 Task: In the  document management.txt, change border color to  'Red' and border width to  '0.75' Select the first Column and fill it with the color  Light Yellow
Action: Mouse moved to (351, 478)
Screenshot: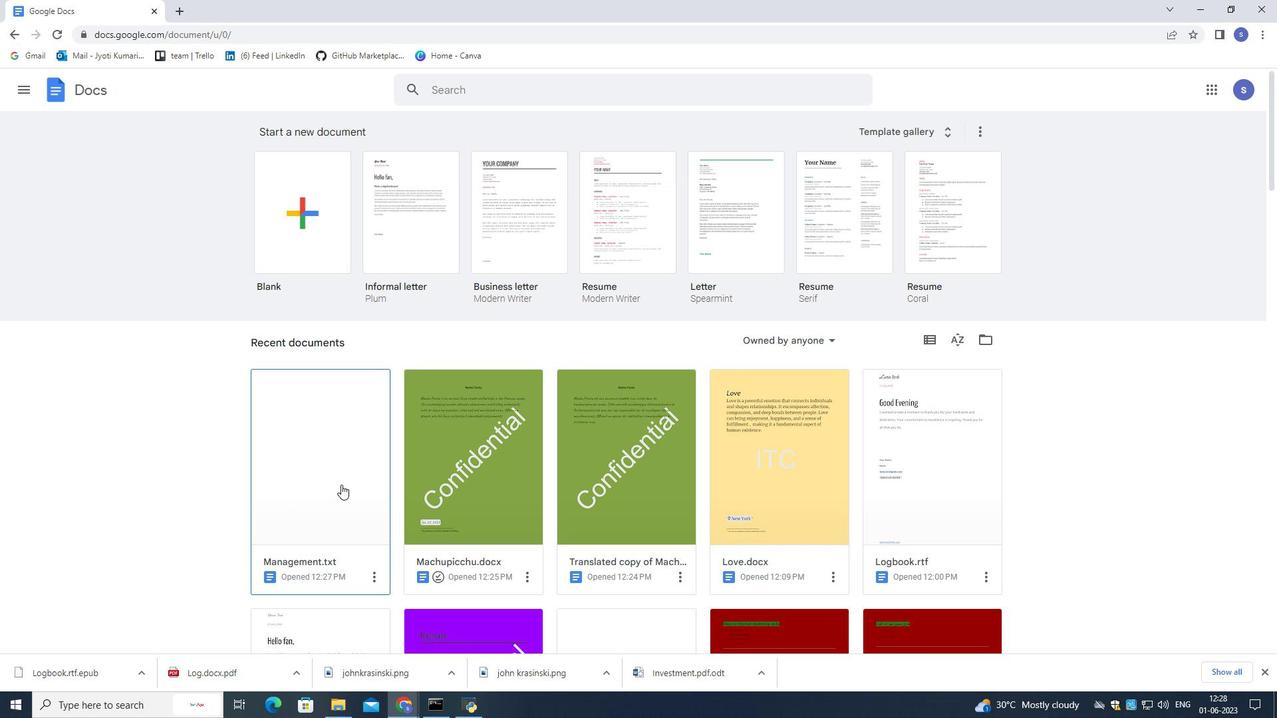 
Action: Mouse pressed left at (351, 478)
Screenshot: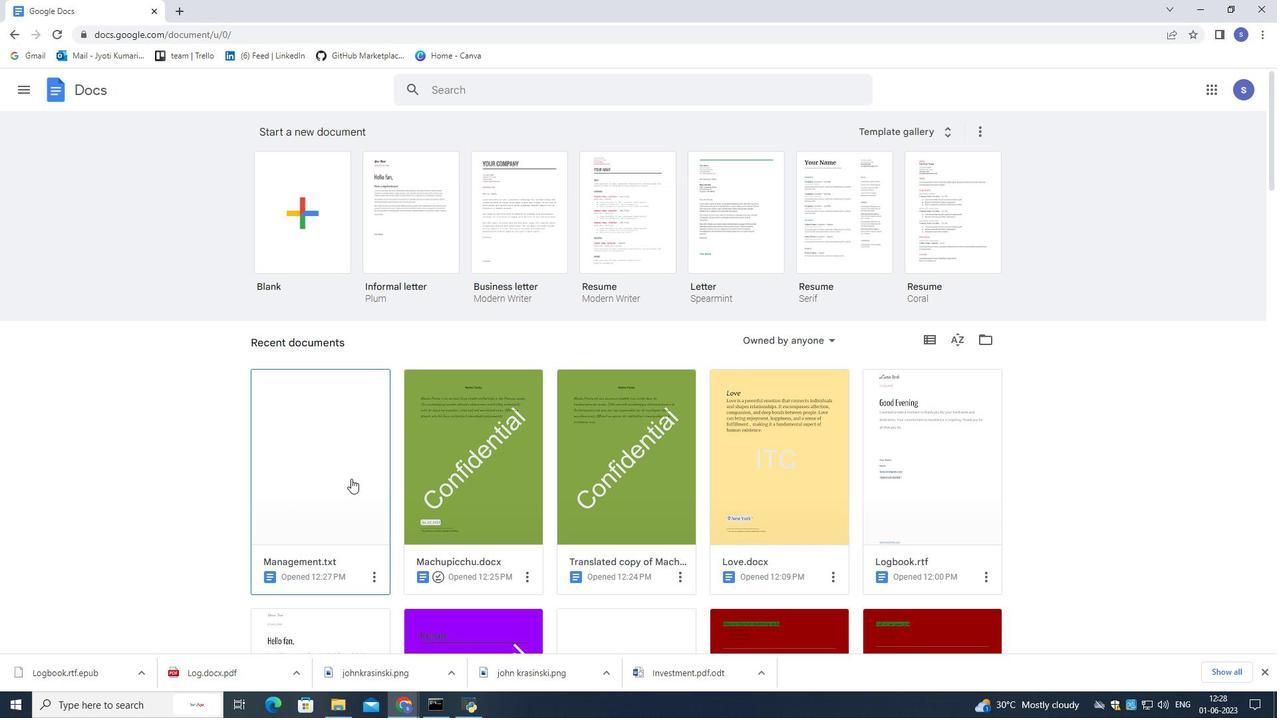 
Action: Mouse pressed left at (351, 478)
Screenshot: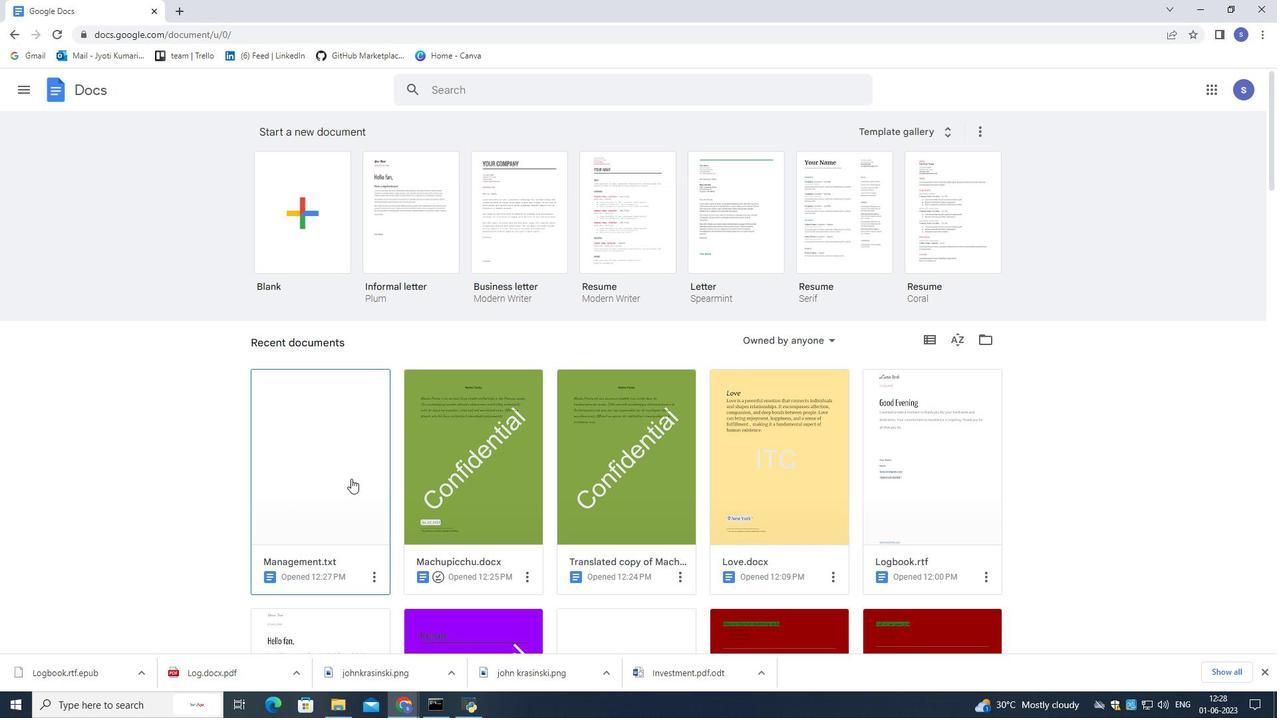 
Action: Mouse moved to (779, 291)
Screenshot: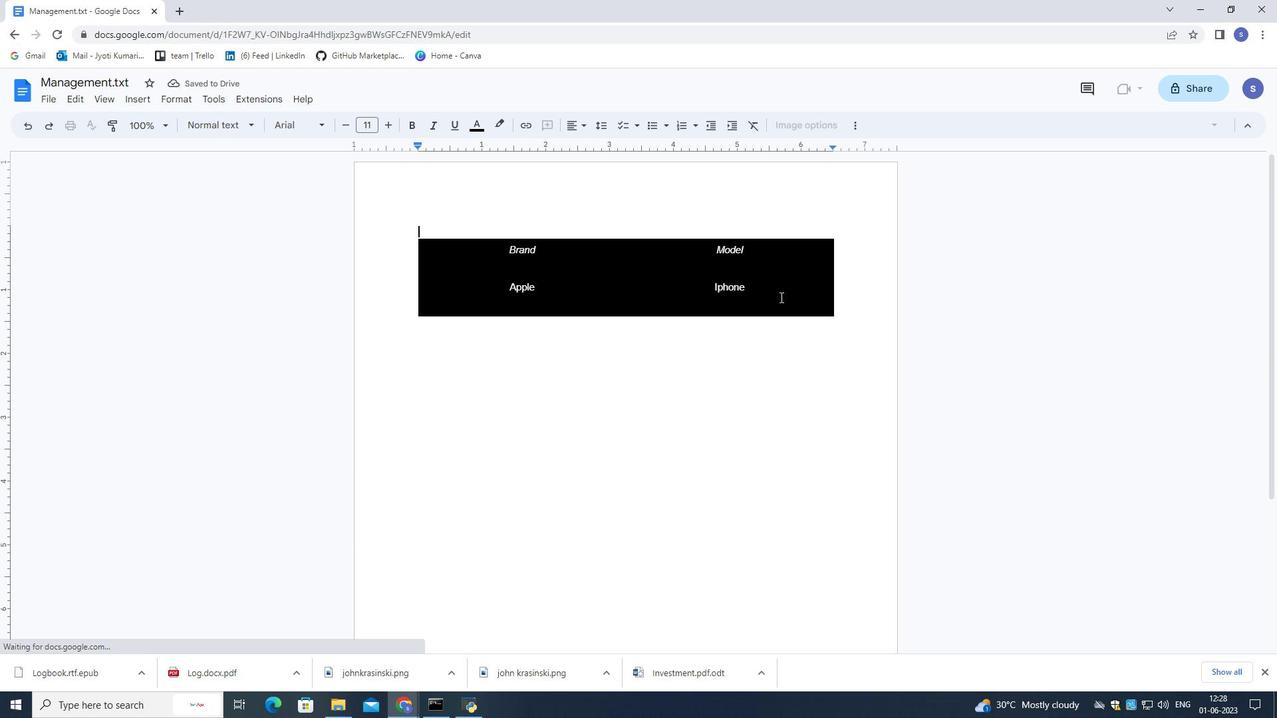 
Action: Mouse pressed left at (779, 291)
Screenshot: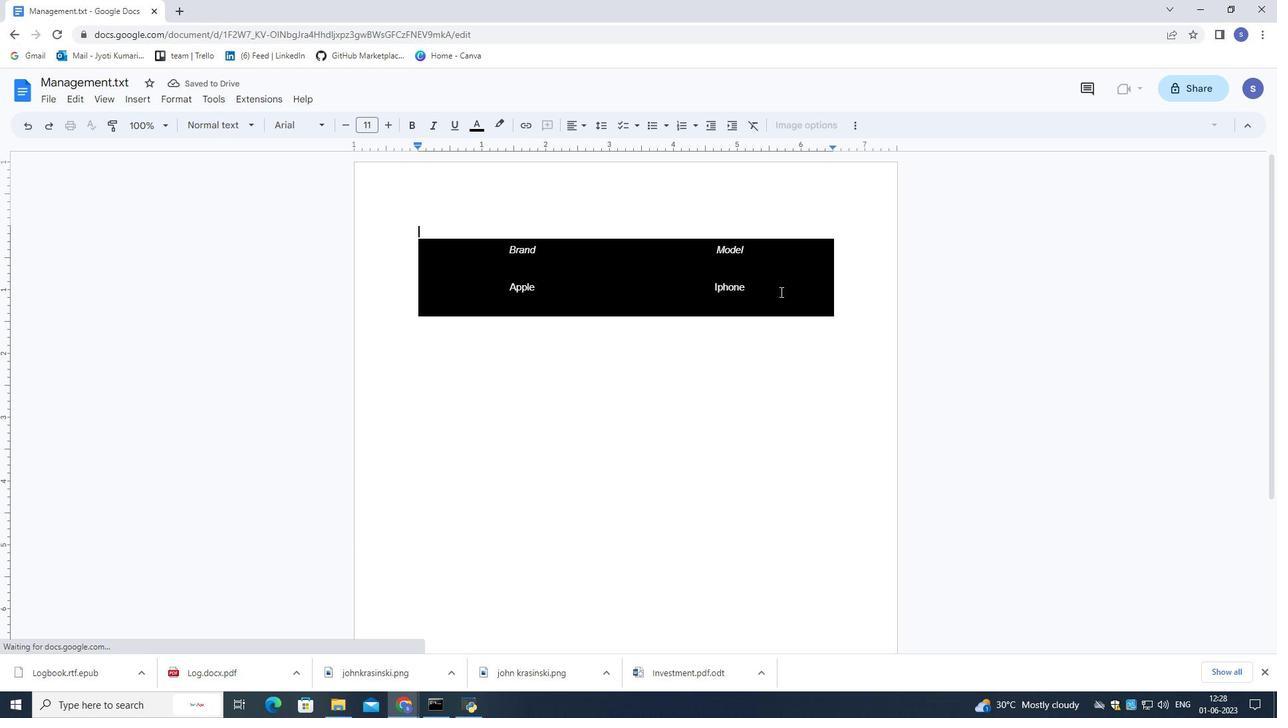 
Action: Mouse moved to (814, 127)
Screenshot: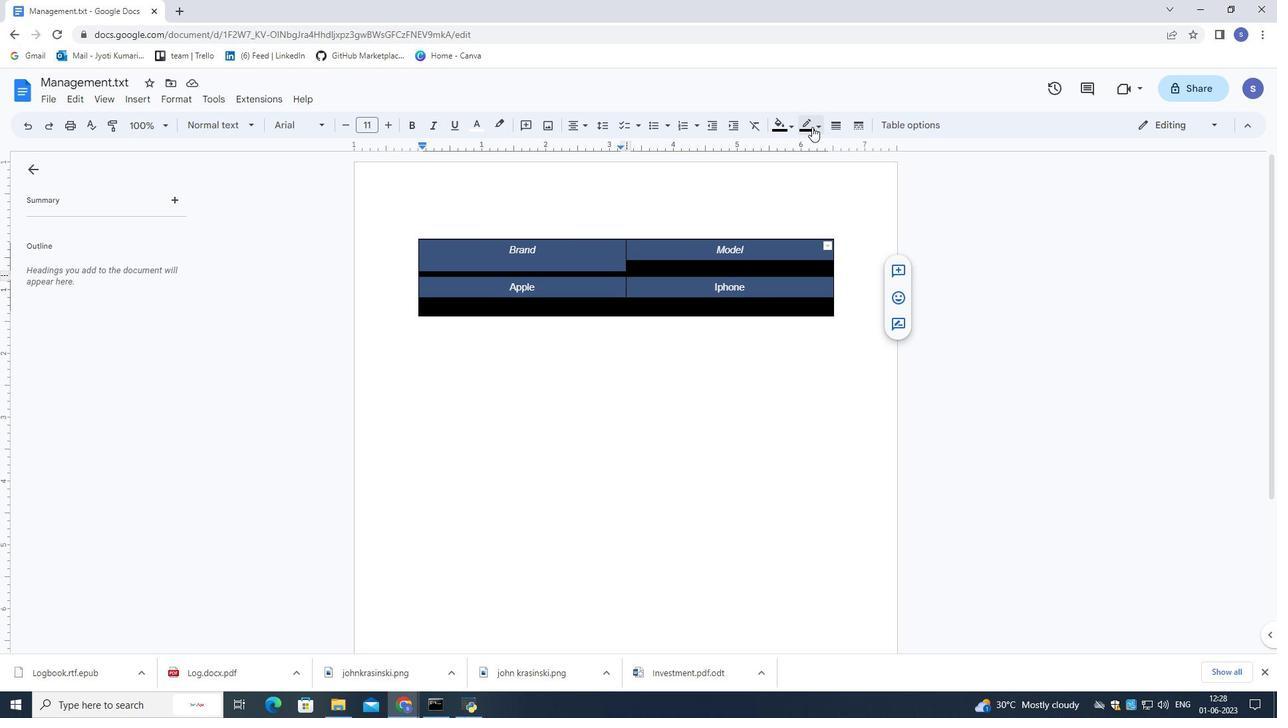 
Action: Mouse pressed left at (814, 127)
Screenshot: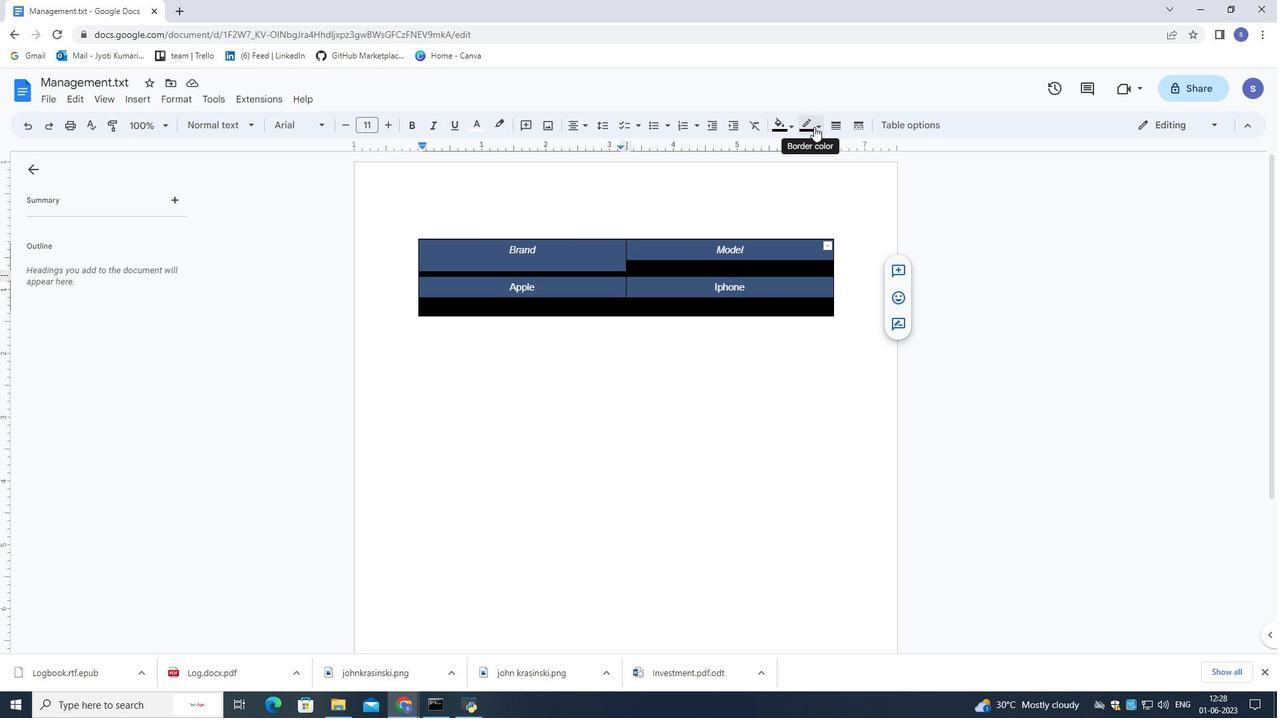 
Action: Mouse moved to (826, 160)
Screenshot: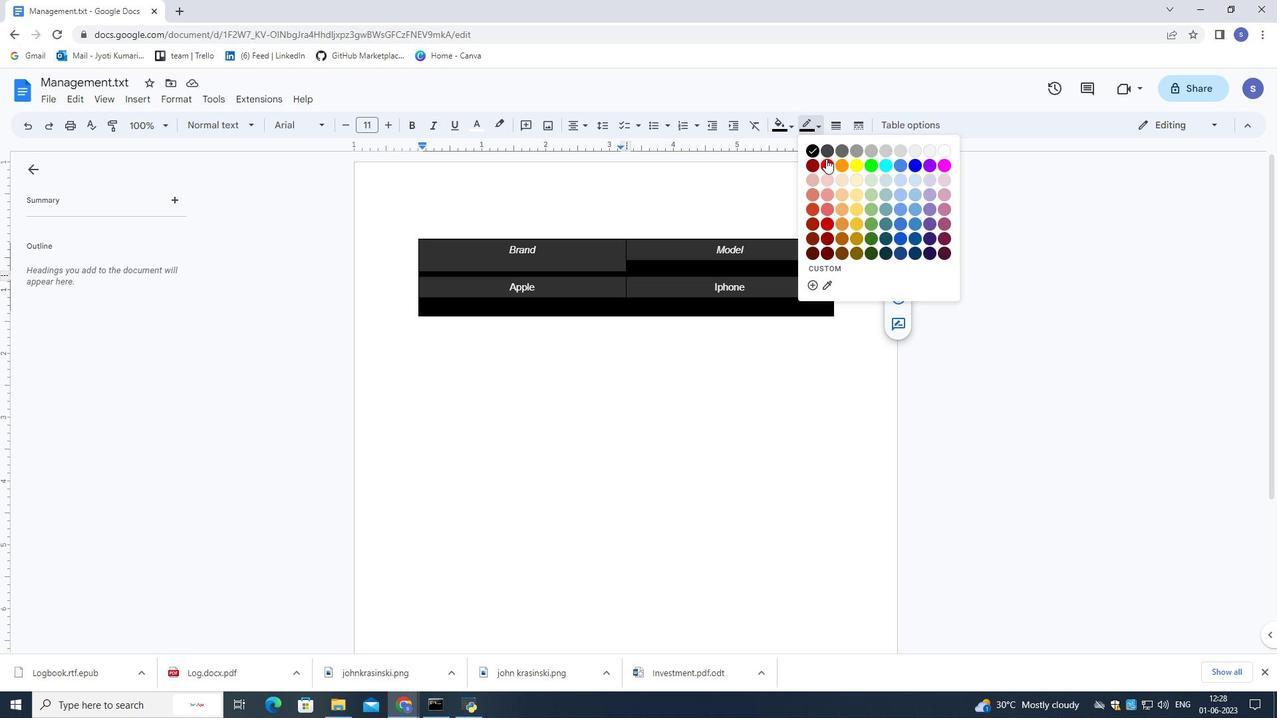 
Action: Mouse pressed left at (826, 160)
Screenshot: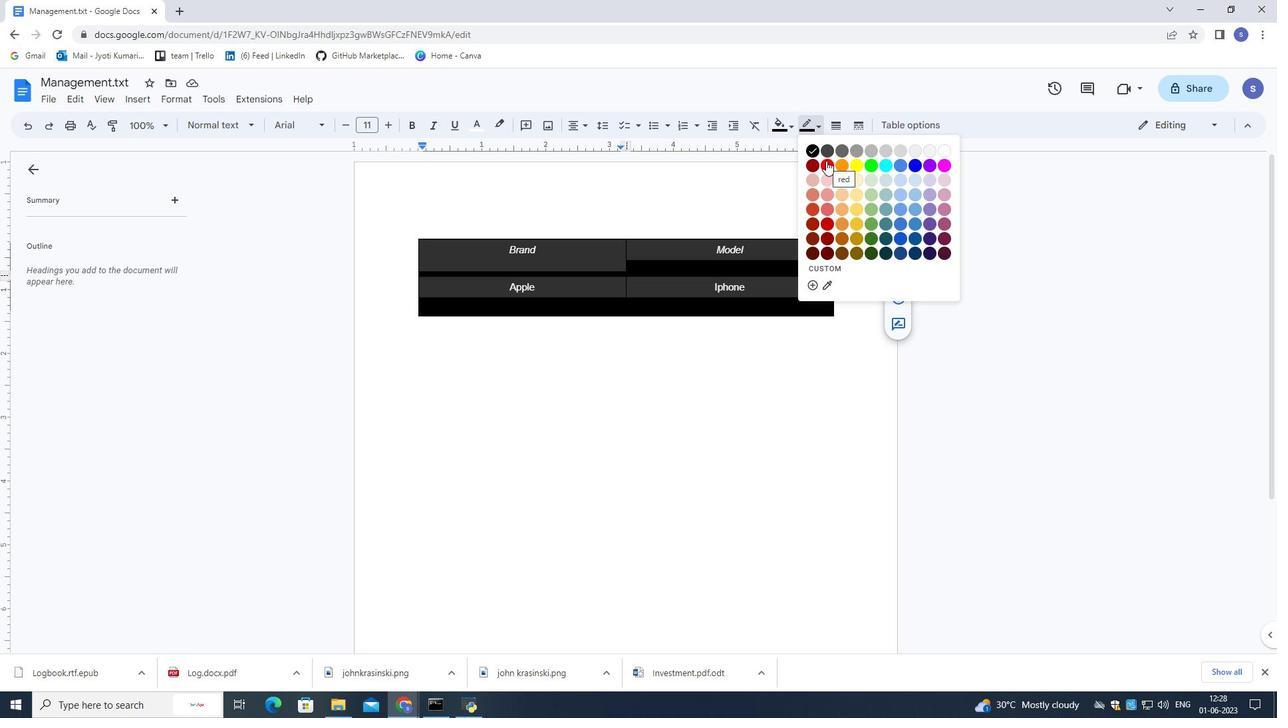 
Action: Mouse moved to (790, 190)
Screenshot: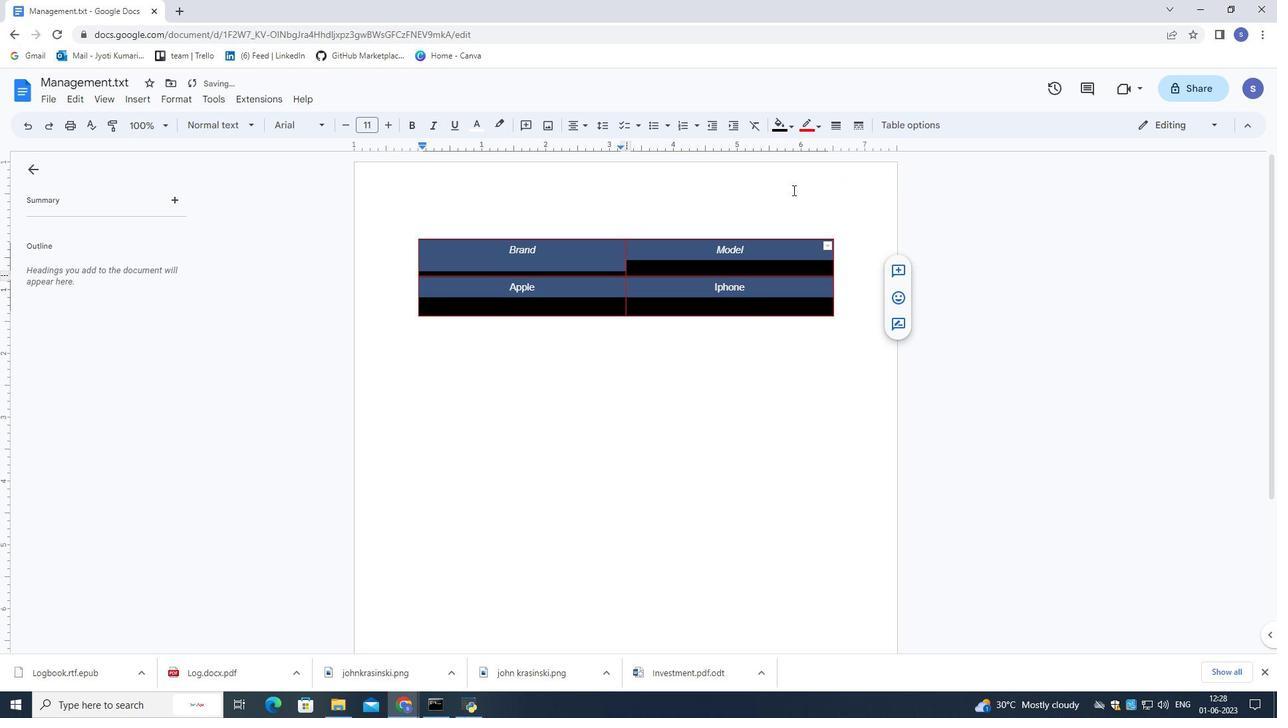 
Action: Mouse pressed left at (790, 190)
Screenshot: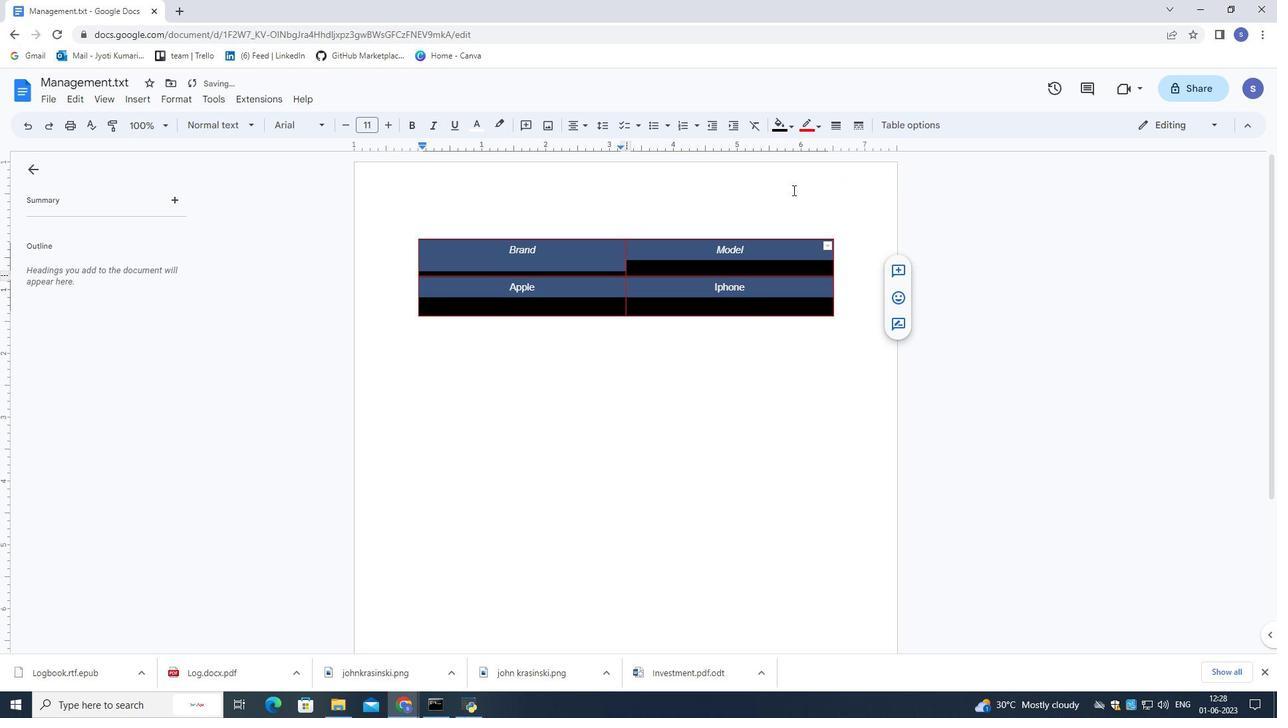 
Action: Mouse moved to (677, 288)
Screenshot: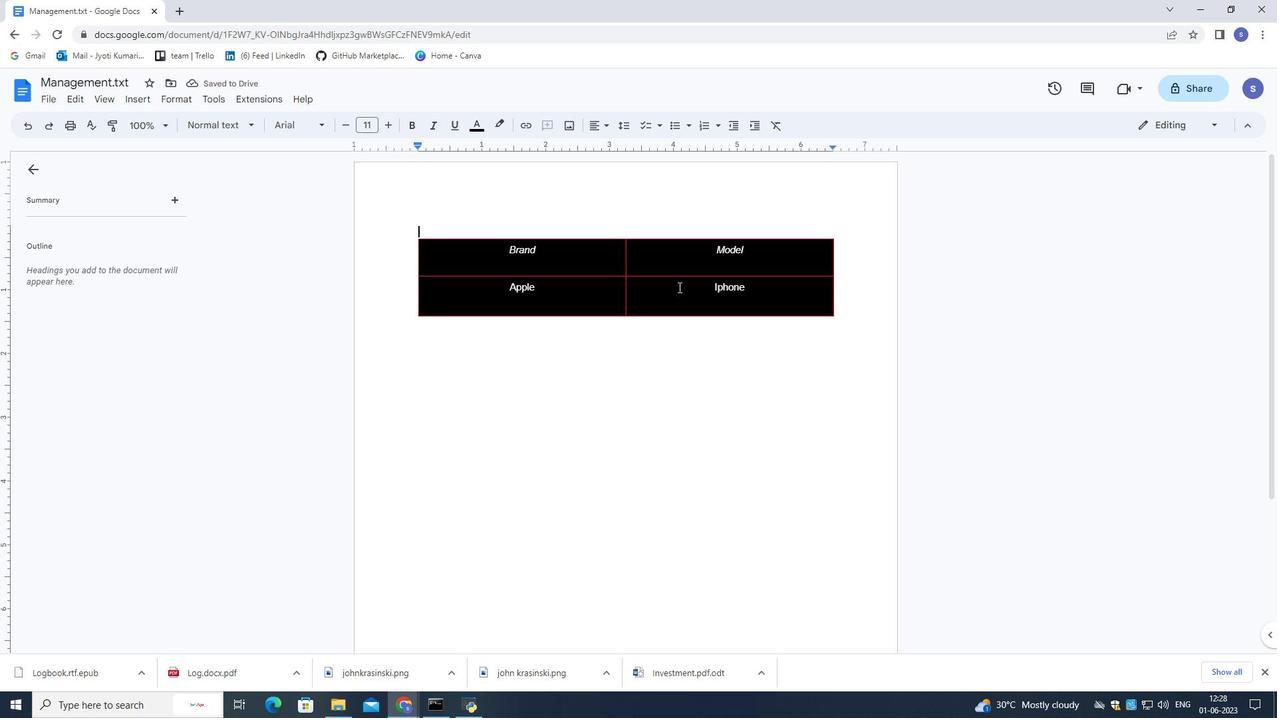 
Action: Mouse pressed left at (677, 288)
Screenshot: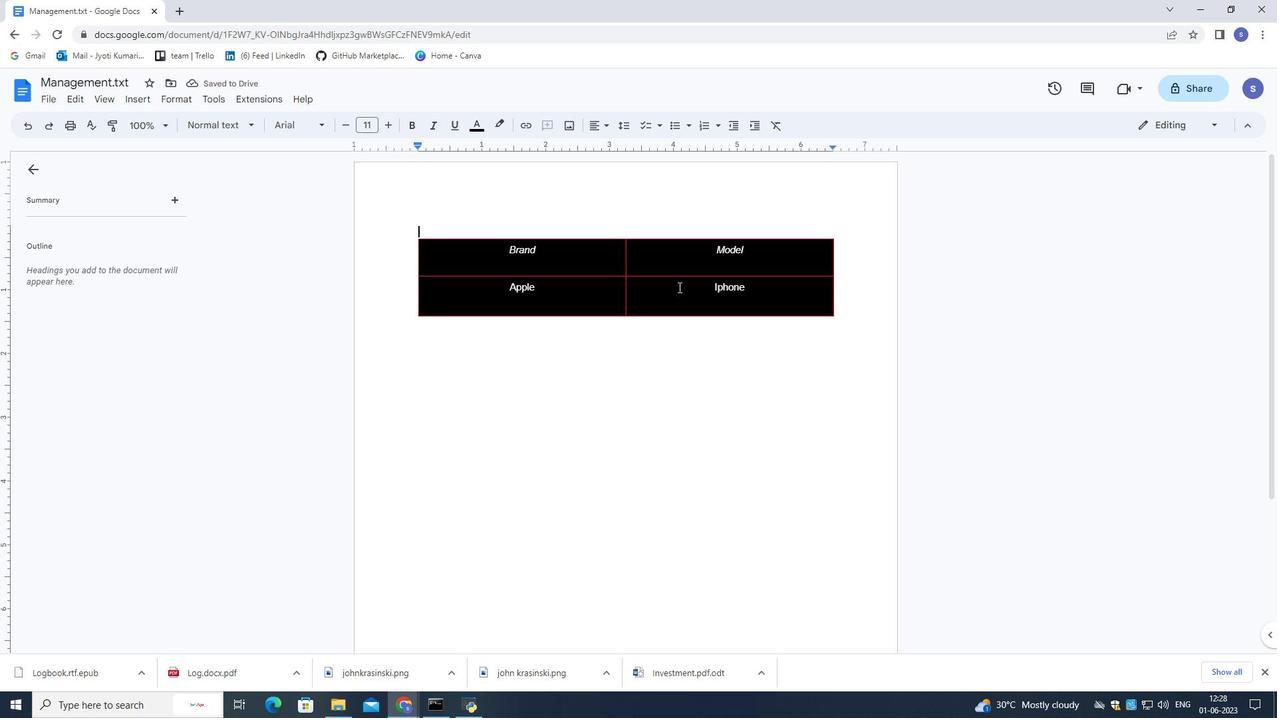 
Action: Mouse moved to (828, 124)
Screenshot: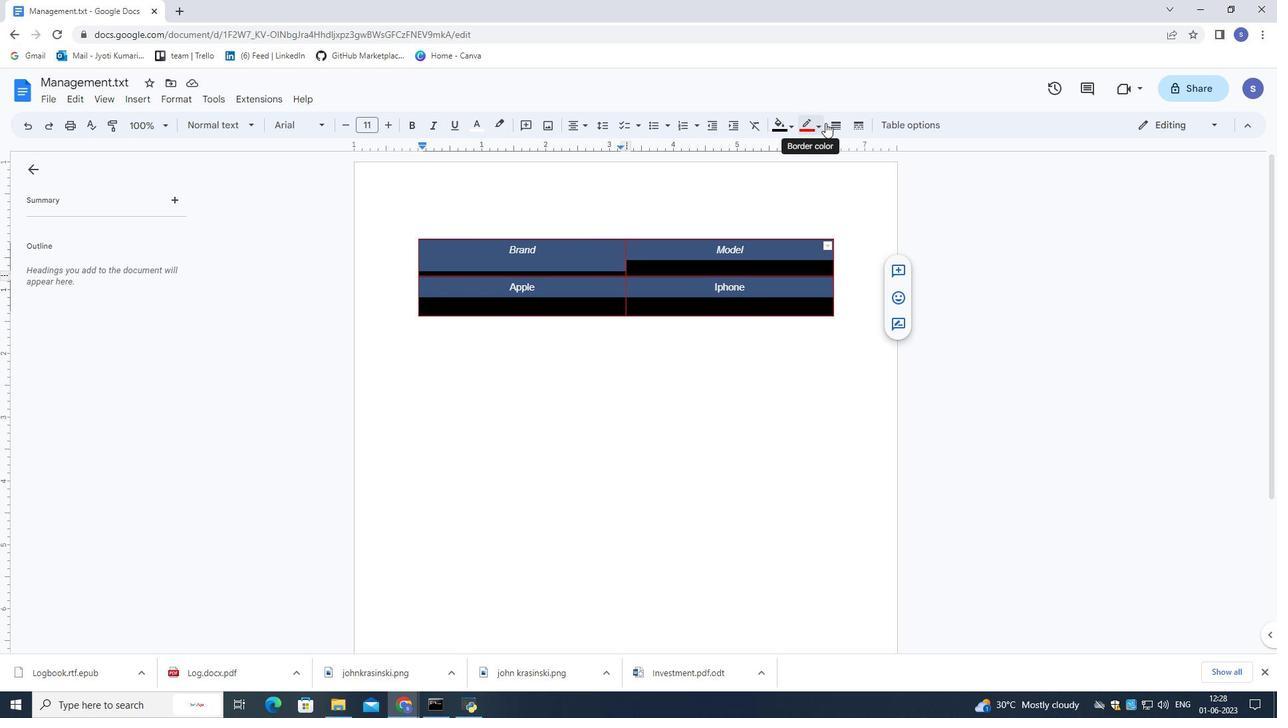 
Action: Mouse pressed left at (828, 124)
Screenshot: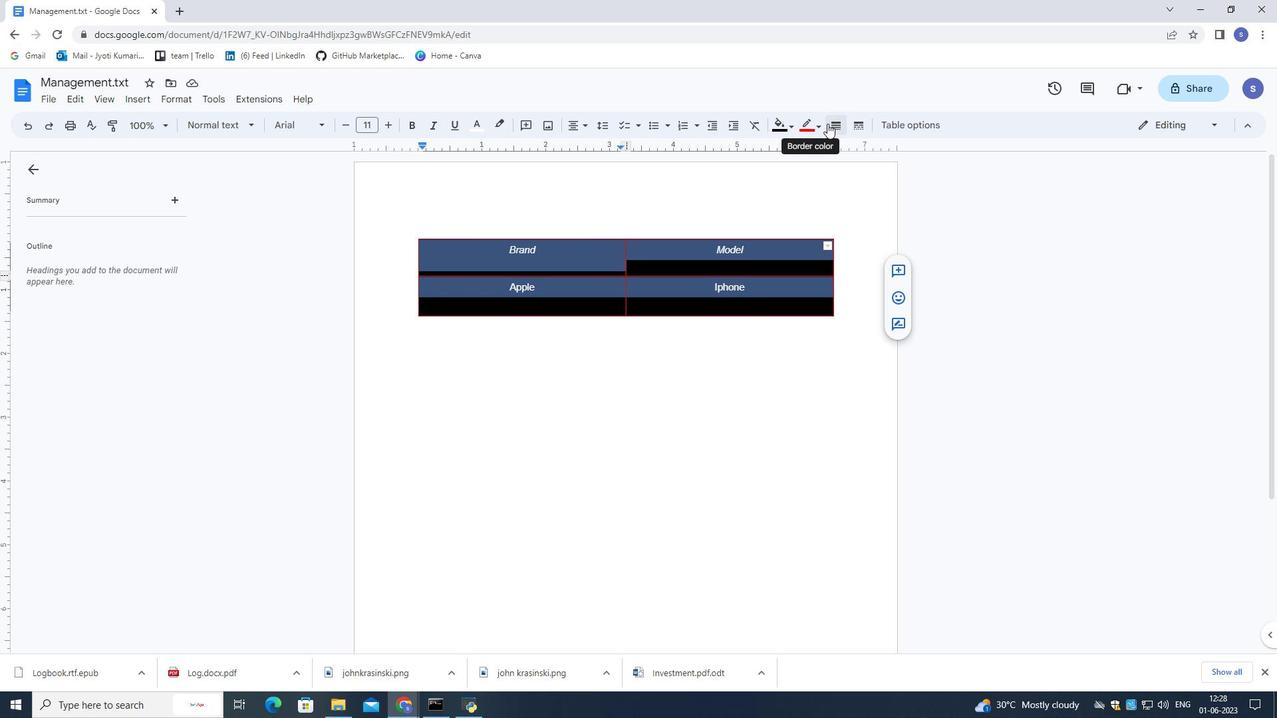
Action: Mouse moved to (854, 188)
Screenshot: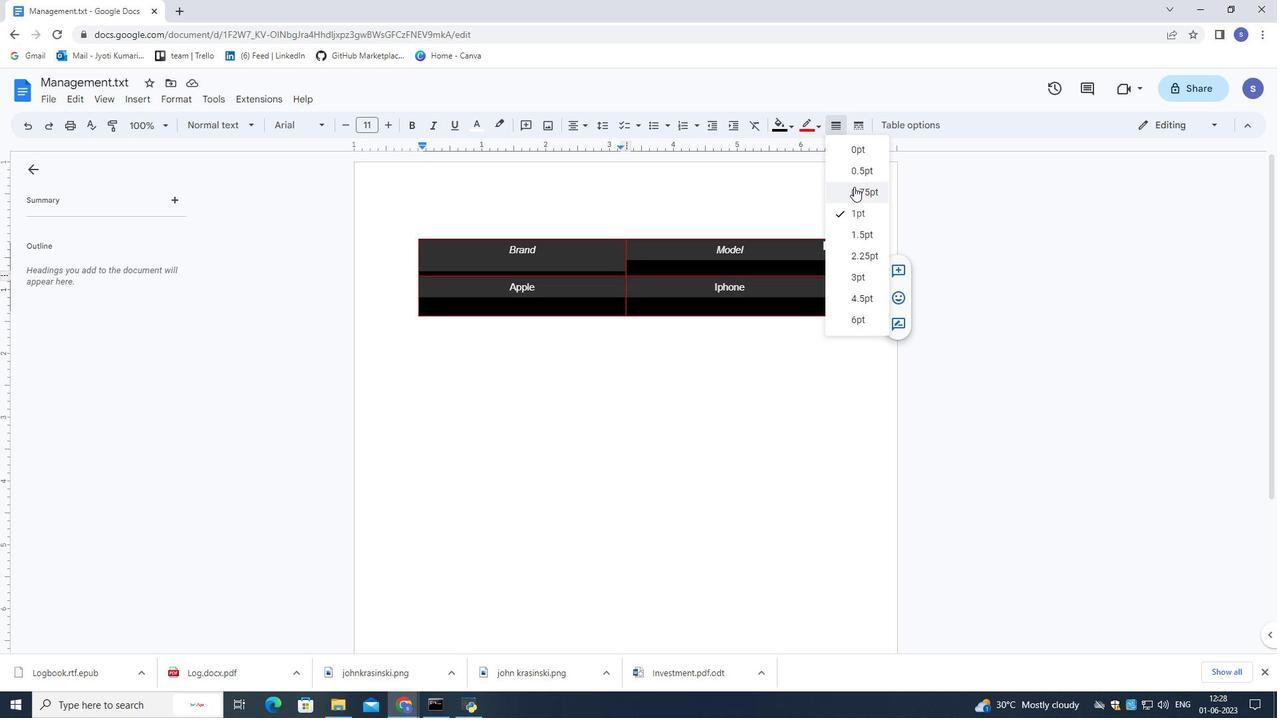 
Action: Mouse pressed left at (854, 188)
Screenshot: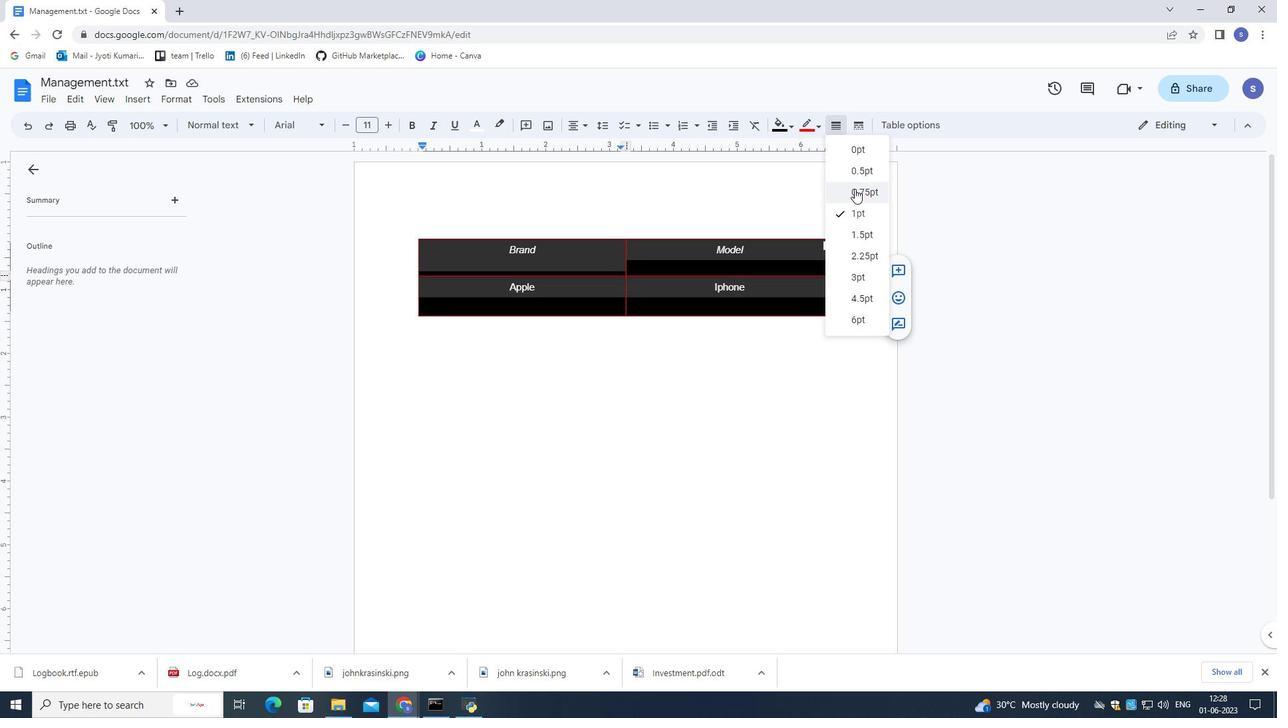 
Action: Mouse moved to (707, 204)
Screenshot: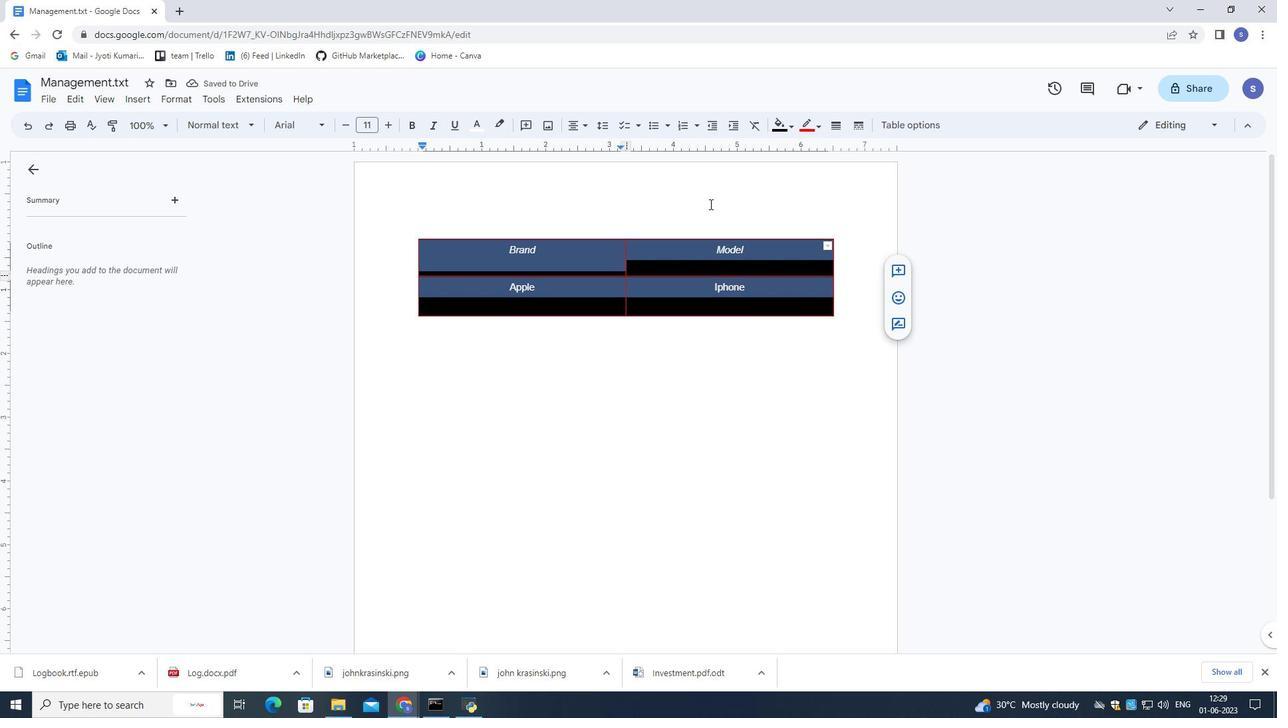 
Action: Mouse pressed left at (707, 204)
Screenshot: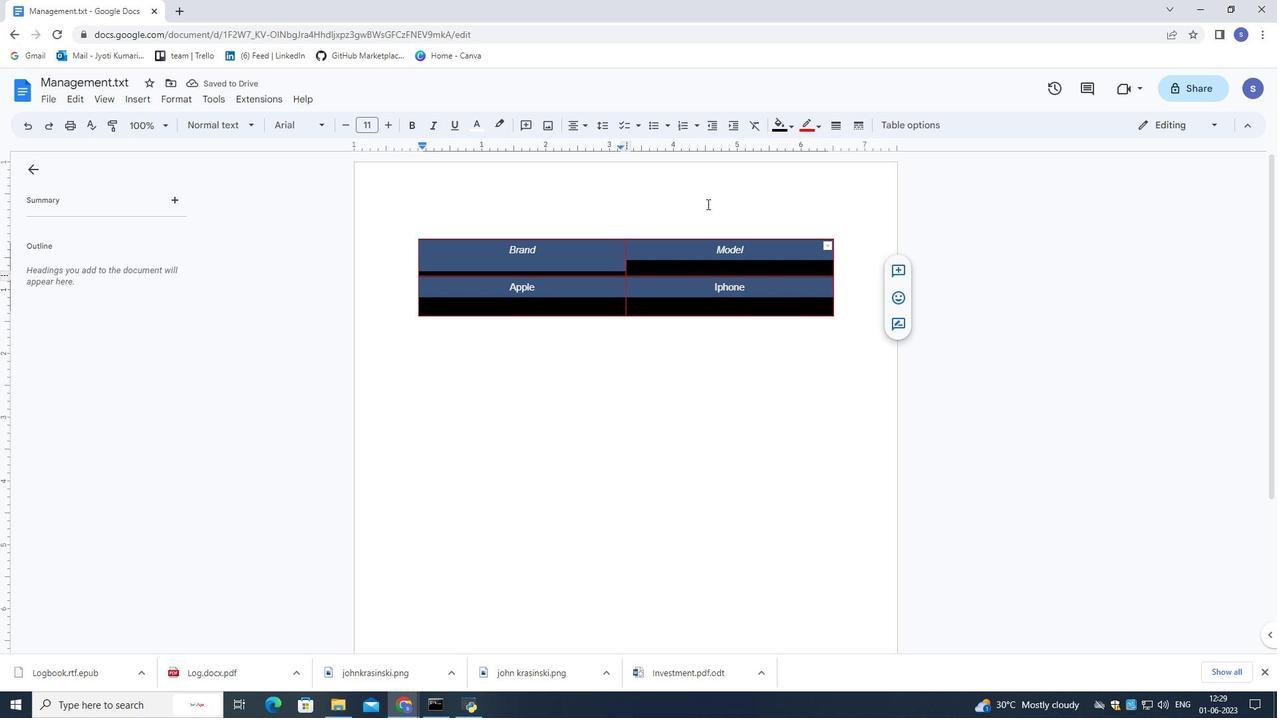 
Action: Mouse moved to (544, 306)
Screenshot: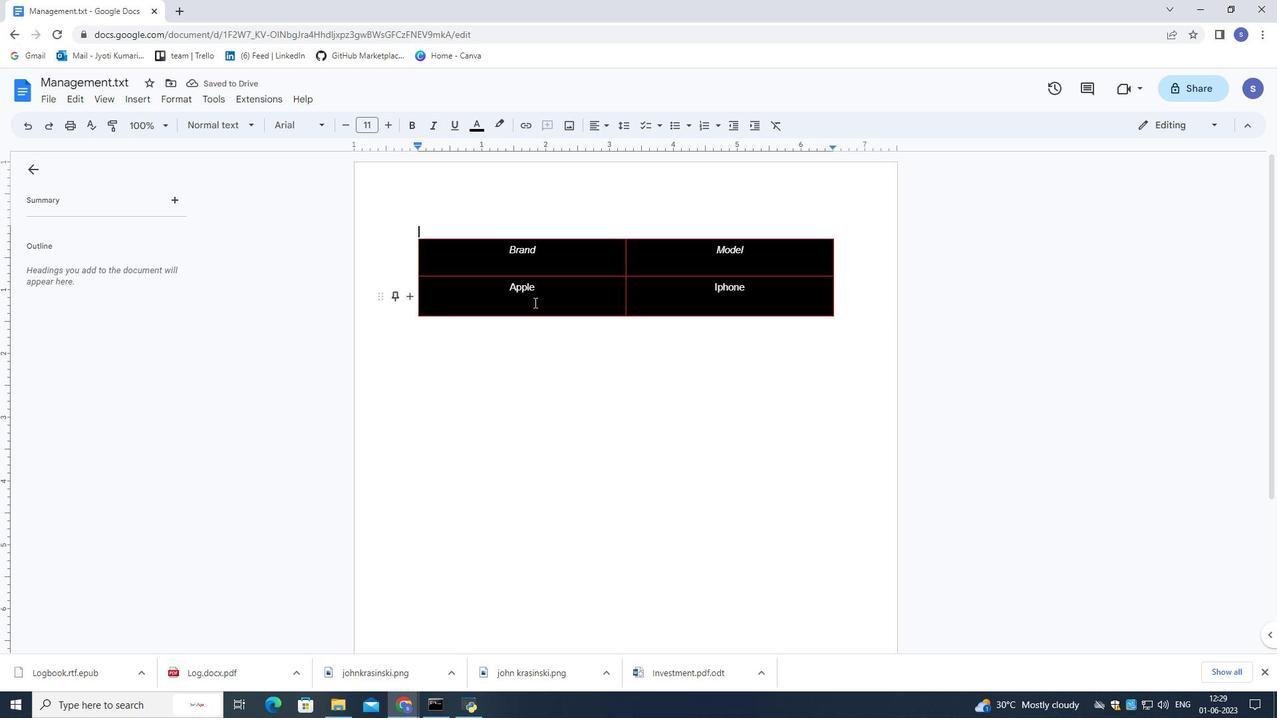 
Action: Mouse pressed left at (544, 306)
Screenshot: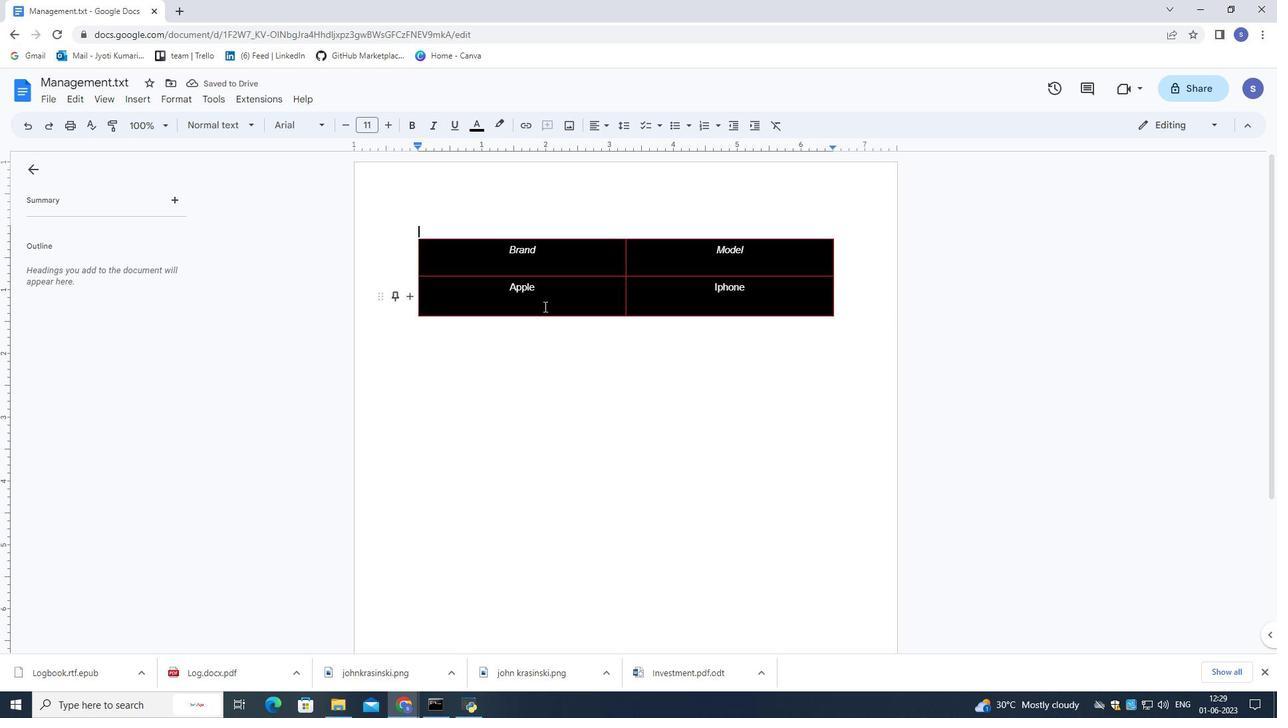 
Action: Mouse moved to (776, 124)
Screenshot: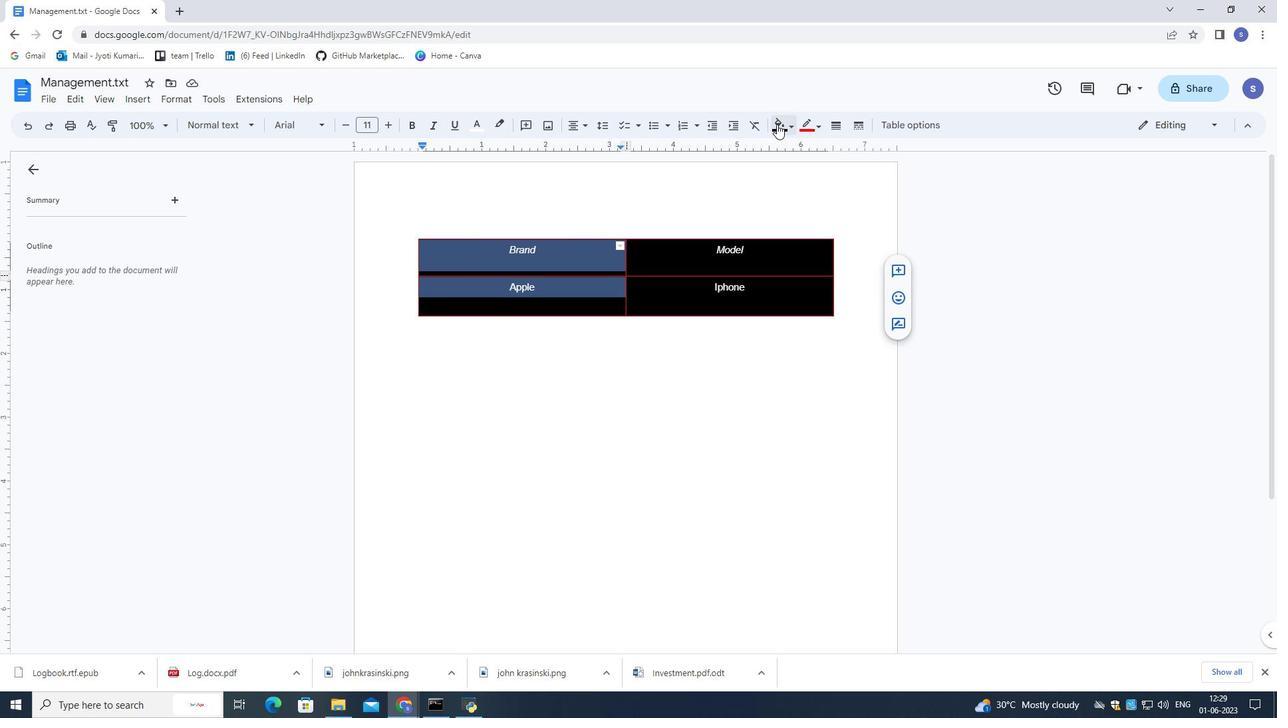 
Action: Mouse pressed left at (776, 124)
Screenshot: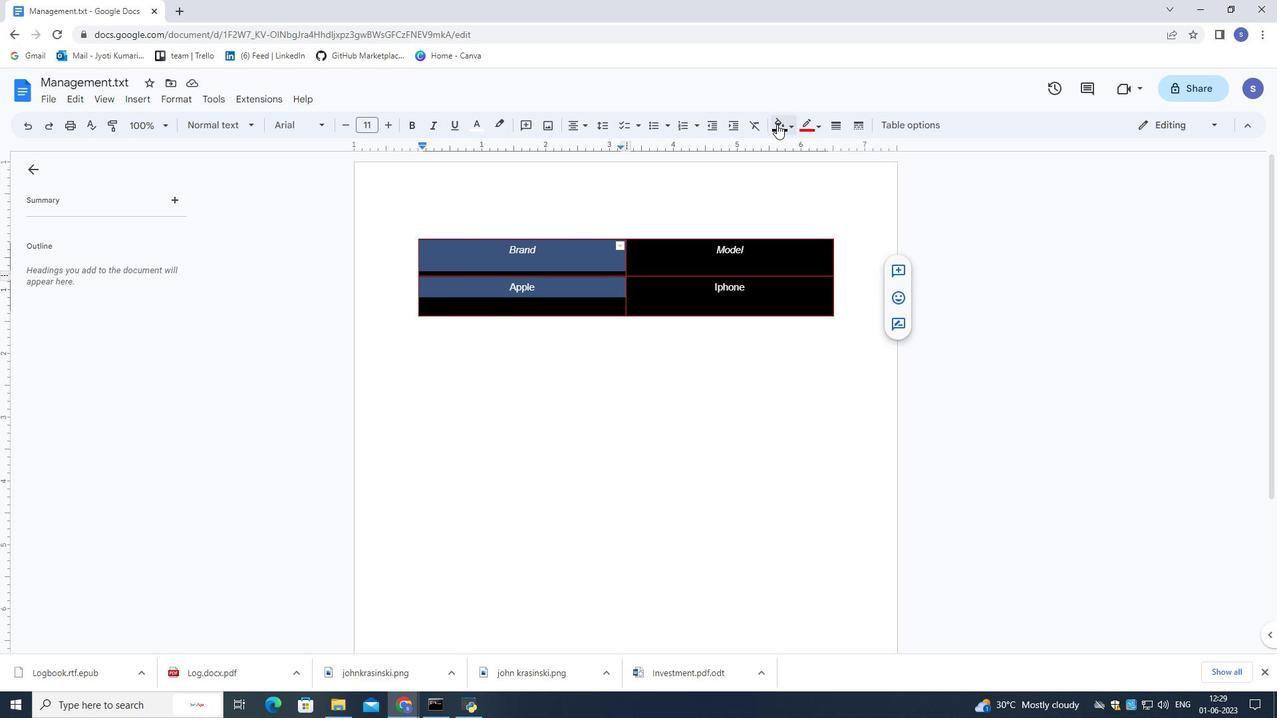 
Action: Mouse moved to (828, 201)
Screenshot: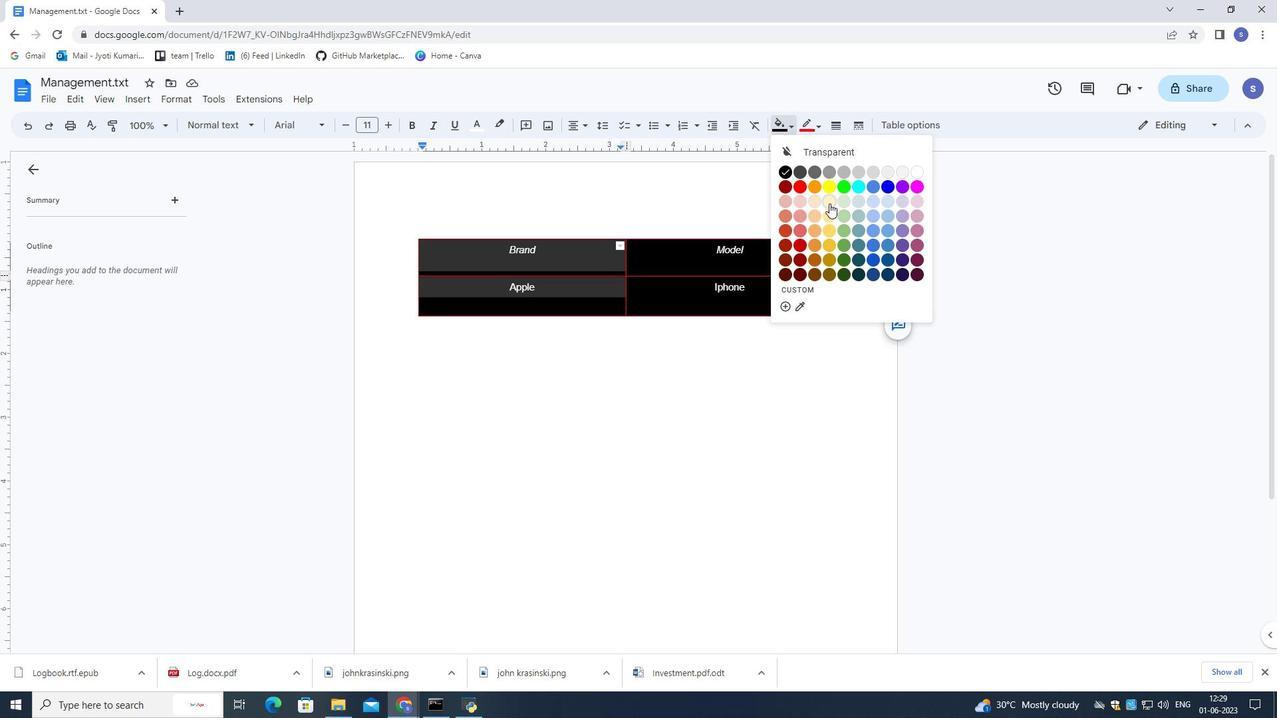 
Action: Mouse pressed left at (828, 201)
Screenshot: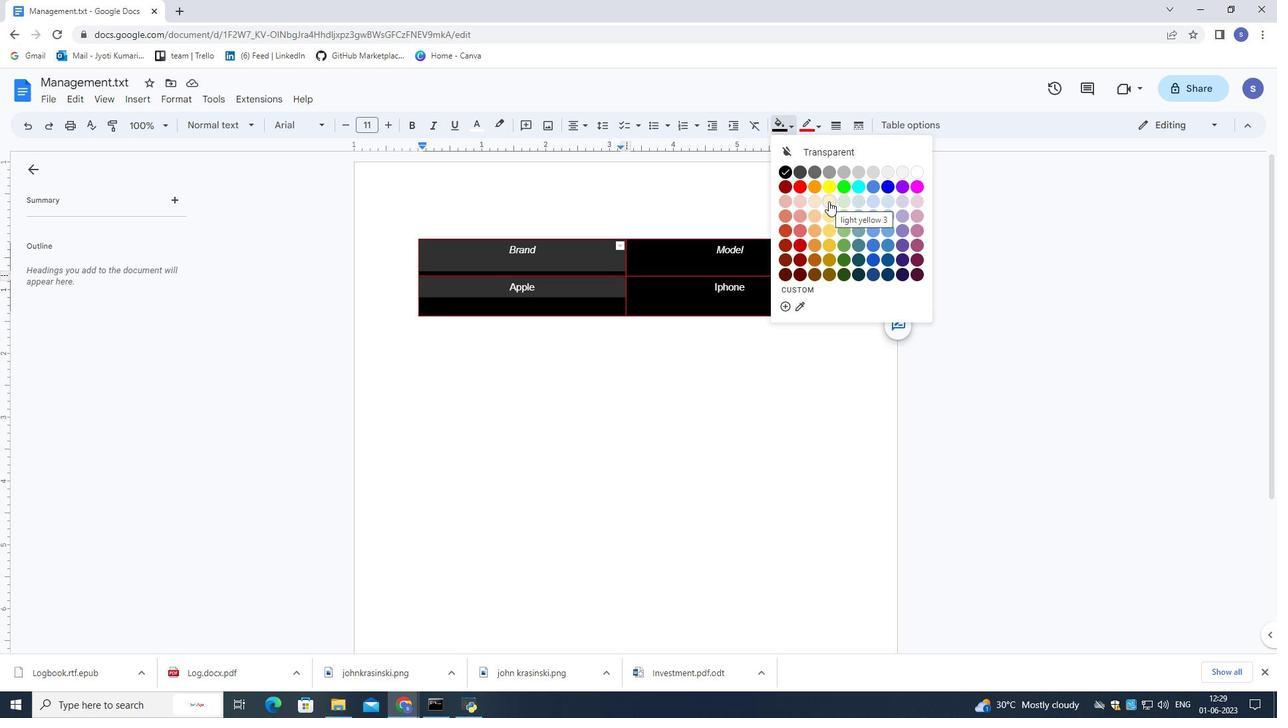 
Action: Mouse moved to (805, 208)
Screenshot: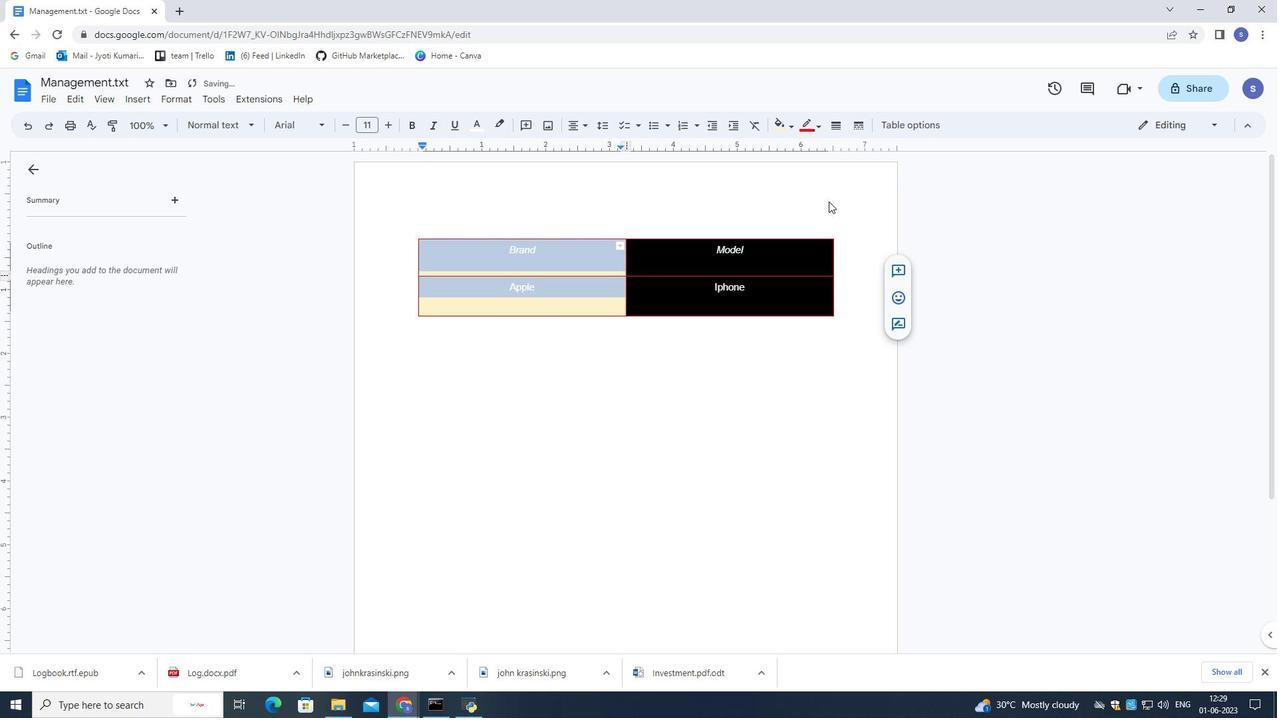 
Action: Mouse pressed left at (805, 208)
Screenshot: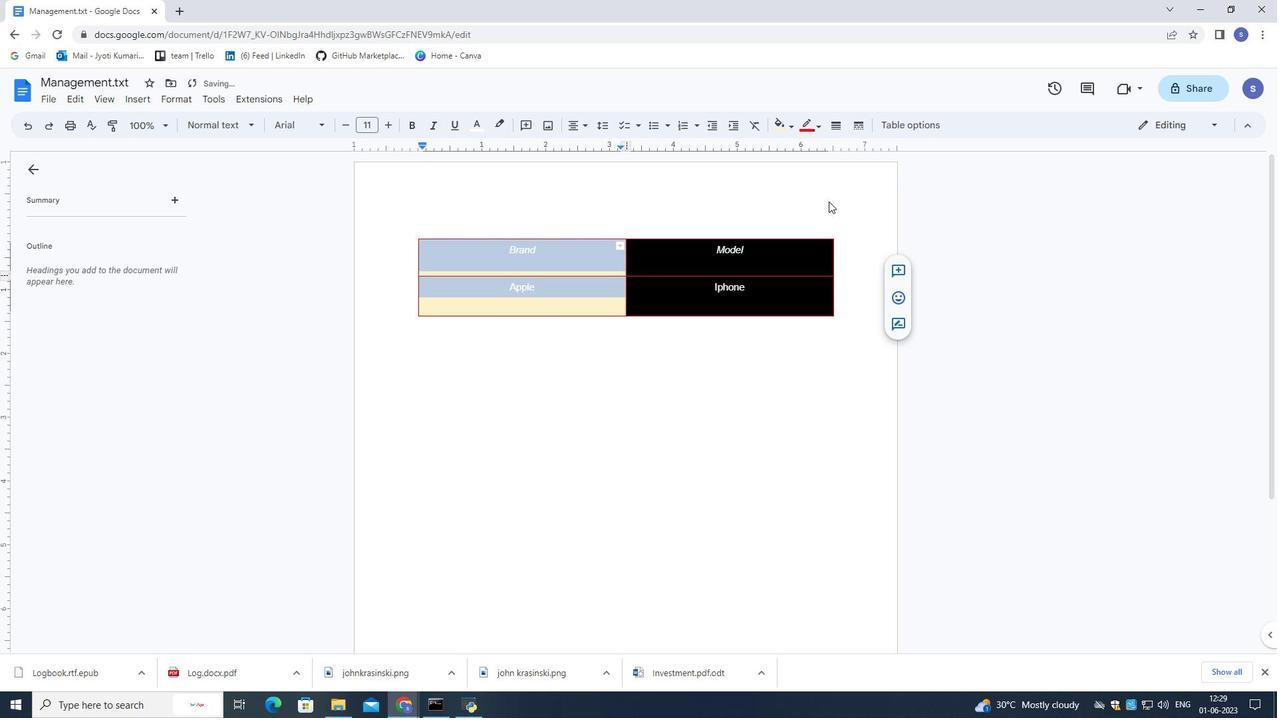 
Action: Mouse moved to (574, 288)
Screenshot: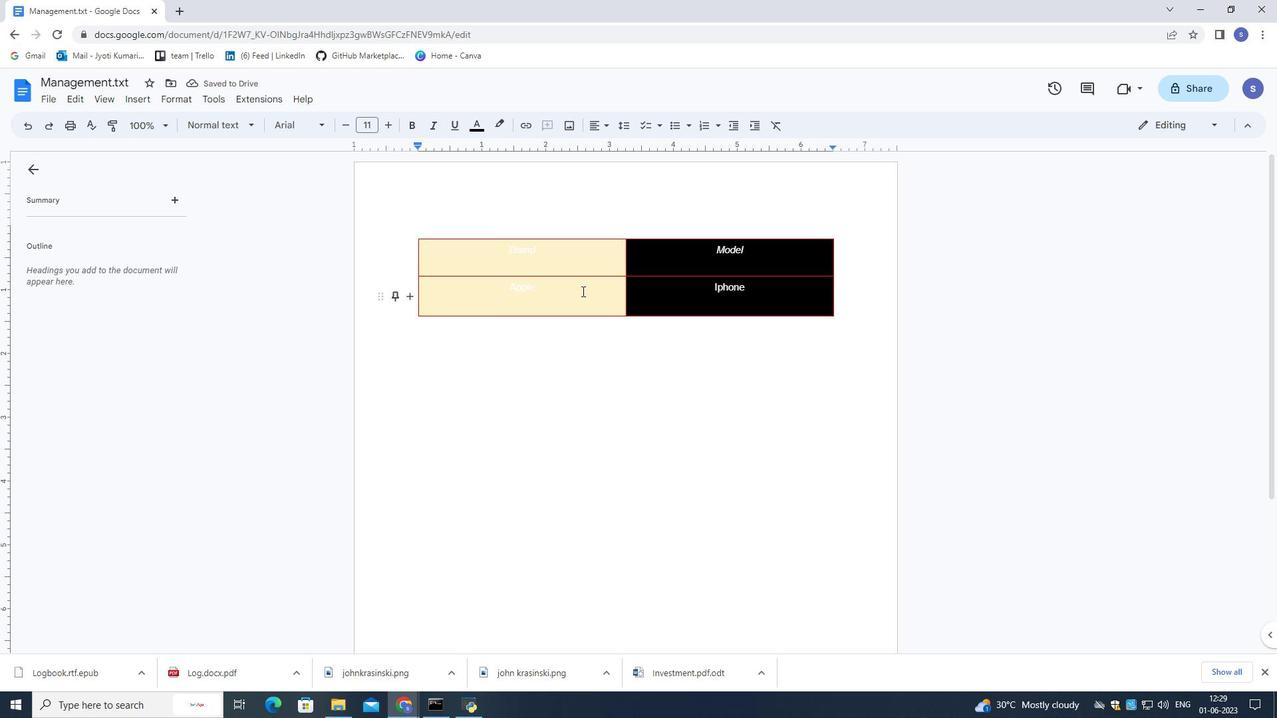 
Action: Mouse pressed left at (574, 288)
Screenshot: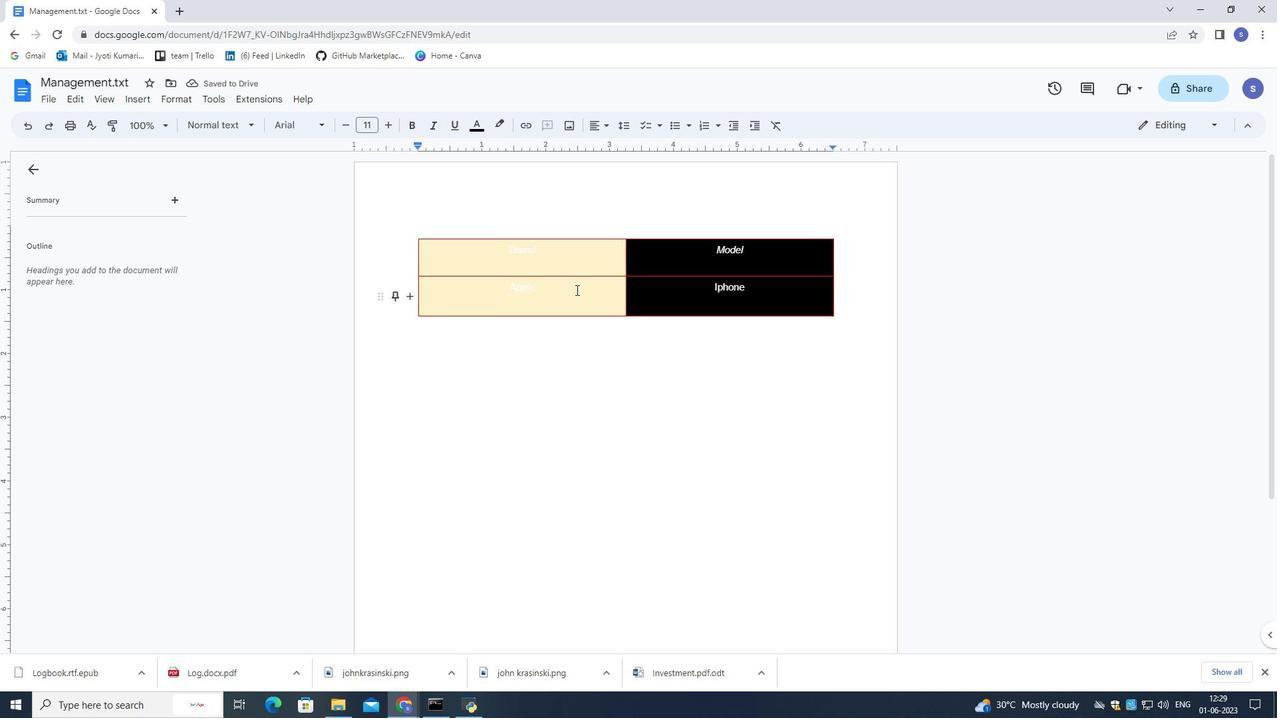
Action: Mouse moved to (554, 208)
Screenshot: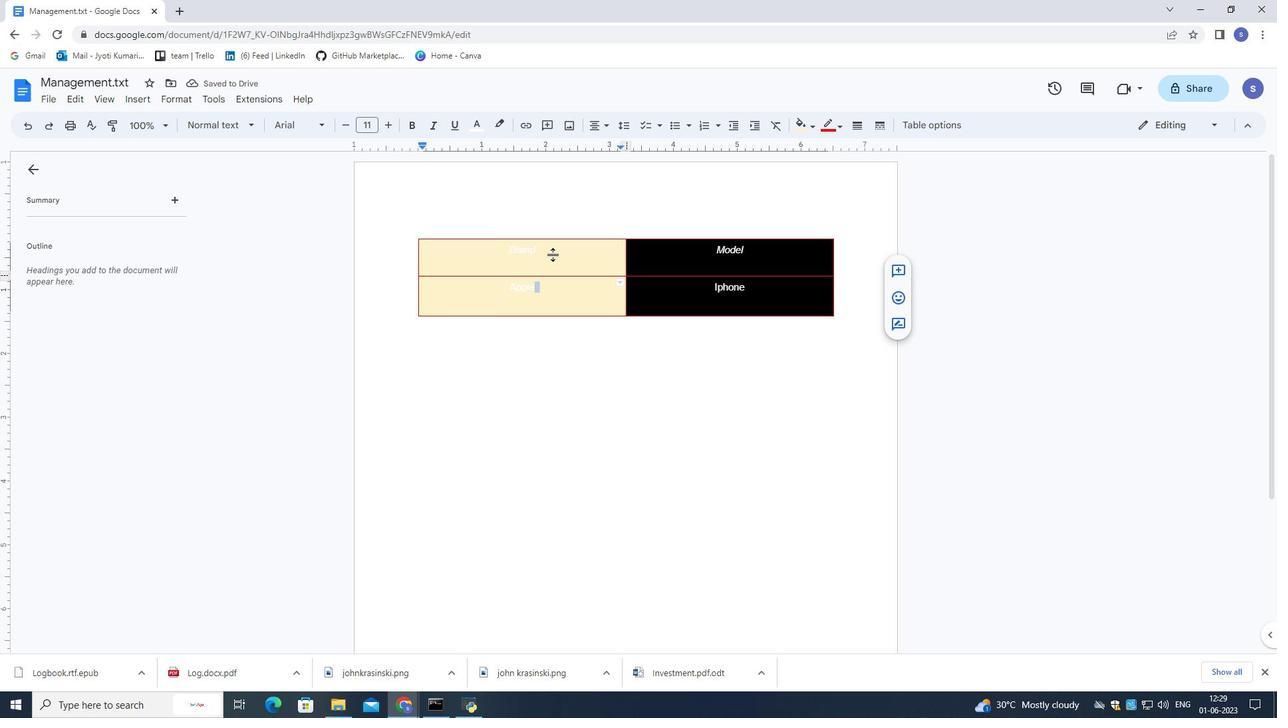 
Action: Mouse pressed left at (554, 208)
Screenshot: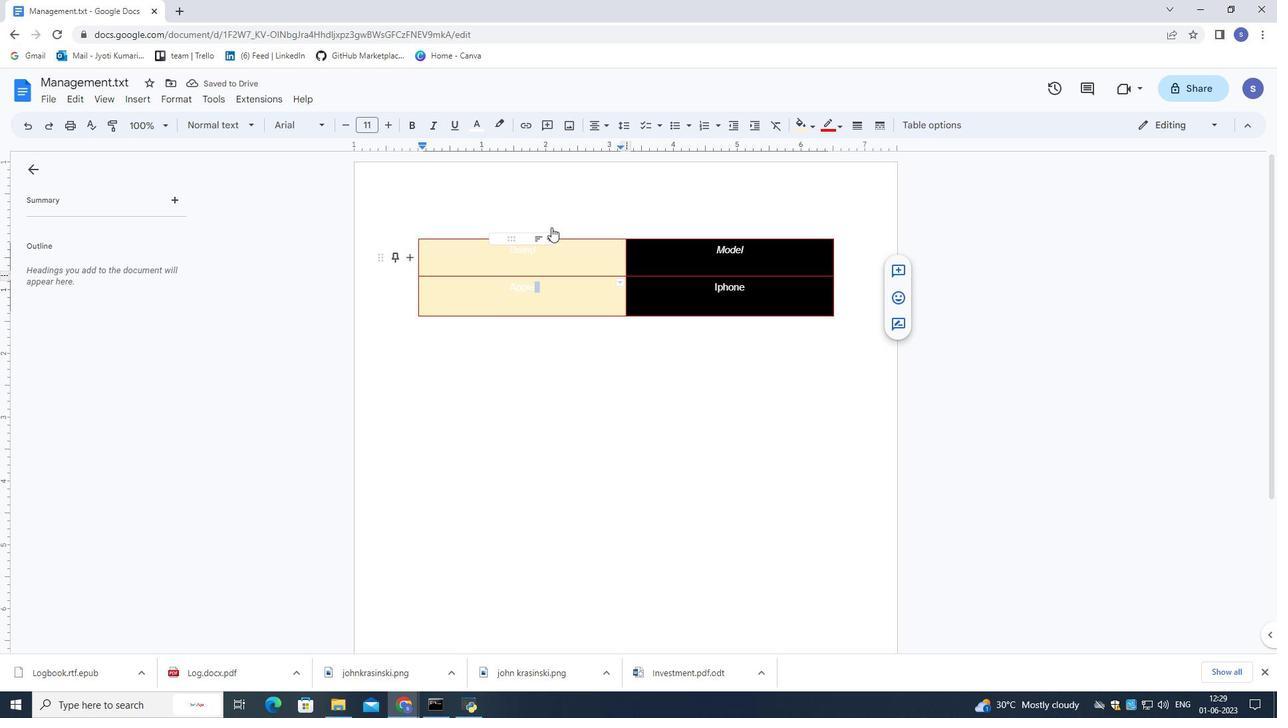 
Action: Mouse moved to (556, 207)
Screenshot: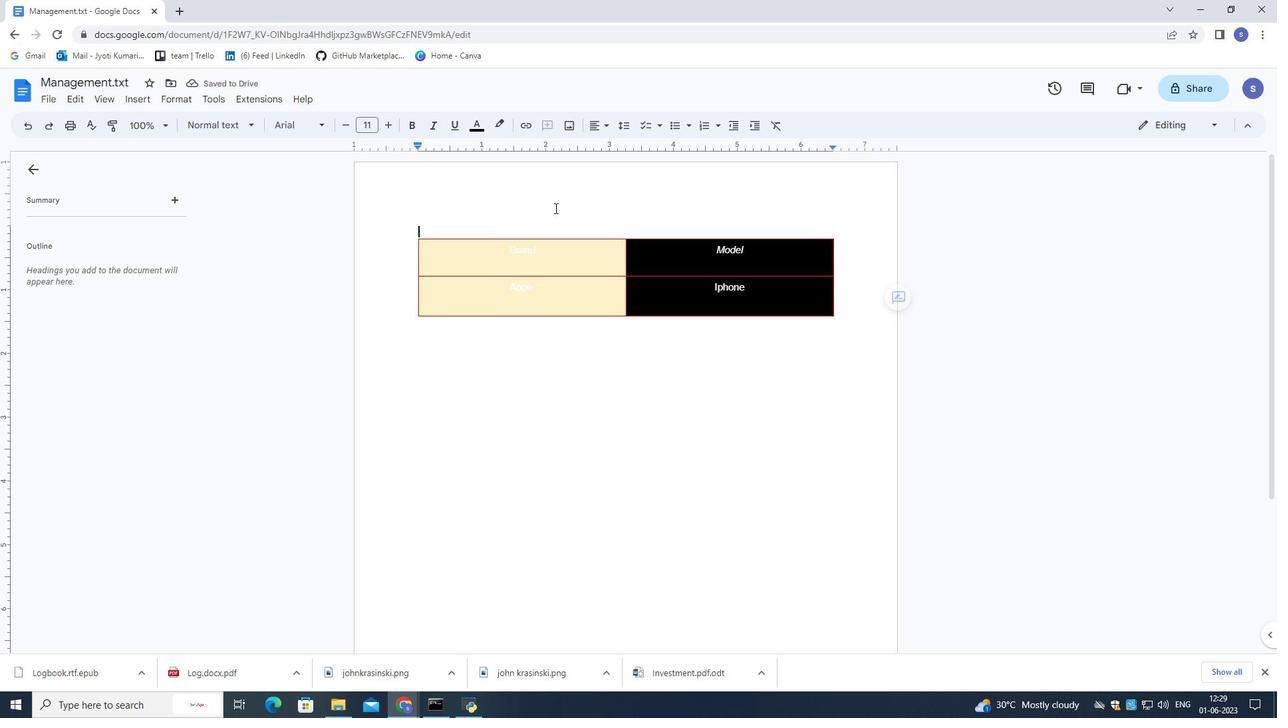 
